 Task: For heading Arial with bold.  font size for heading22,  'Change the font style of data to'Arial Narrow.  and font size to 14,  Change the alignment of both headline & data to Align middle.  In the sheet  DebtManagement logbookbook
Action: Mouse moved to (811, 105)
Screenshot: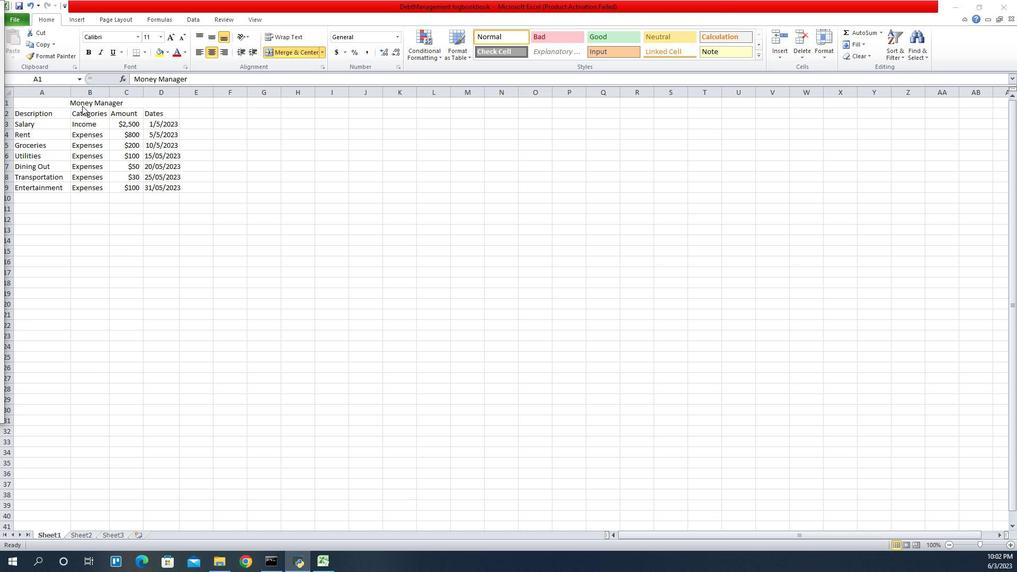 
Action: Mouse pressed left at (811, 105)
Screenshot: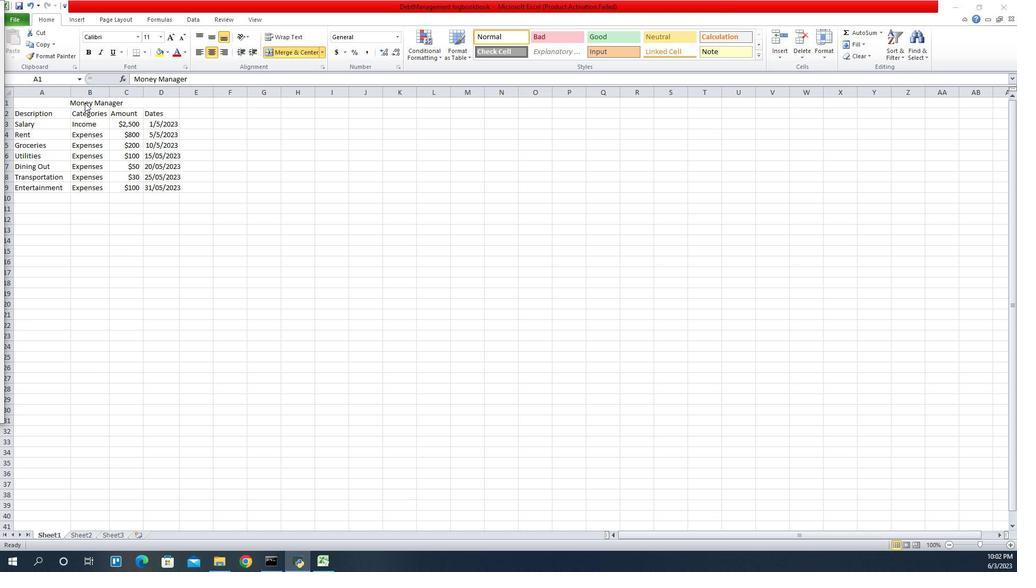
Action: Mouse moved to (861, 40)
Screenshot: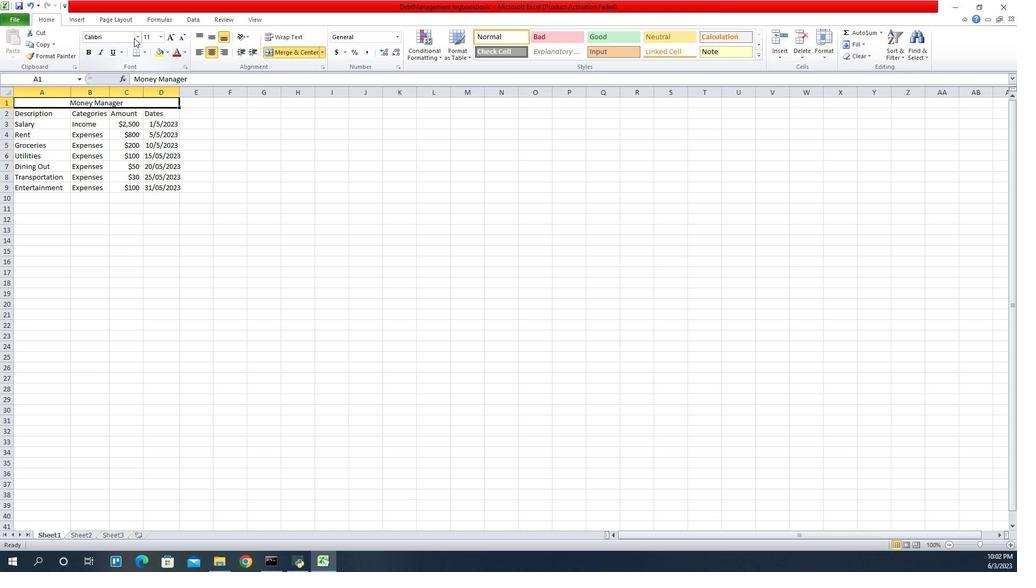 
Action: Mouse pressed left at (861, 40)
Screenshot: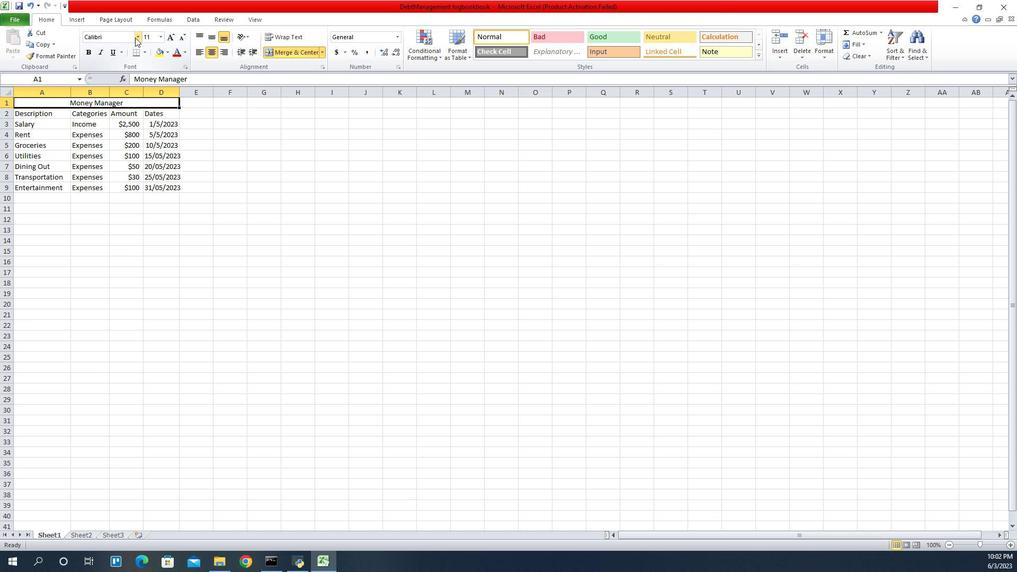 
Action: Mouse moved to (841, 121)
Screenshot: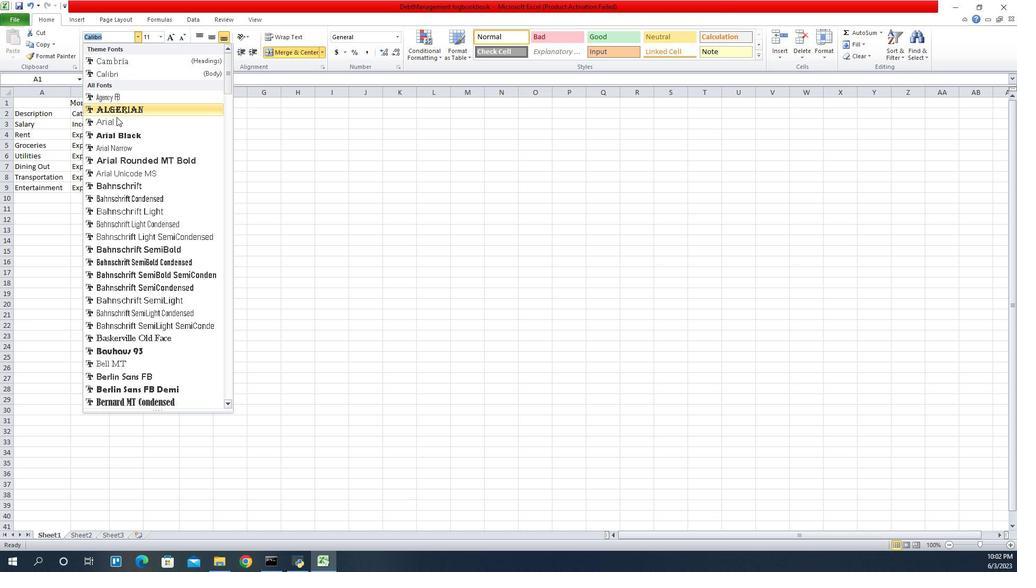 
Action: Mouse pressed left at (841, 121)
Screenshot: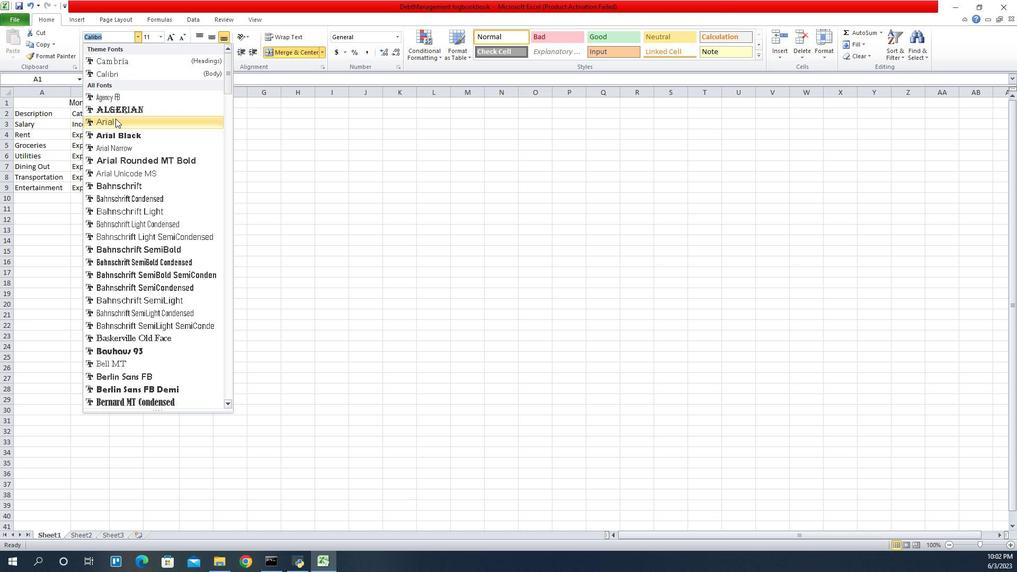 
Action: Mouse moved to (816, 57)
Screenshot: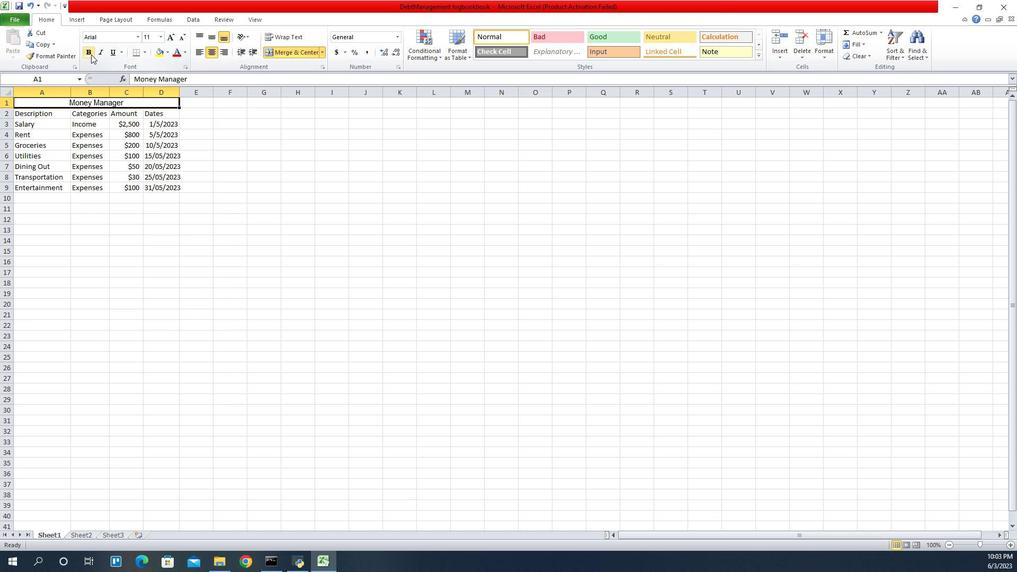 
Action: Mouse pressed left at (816, 57)
Screenshot: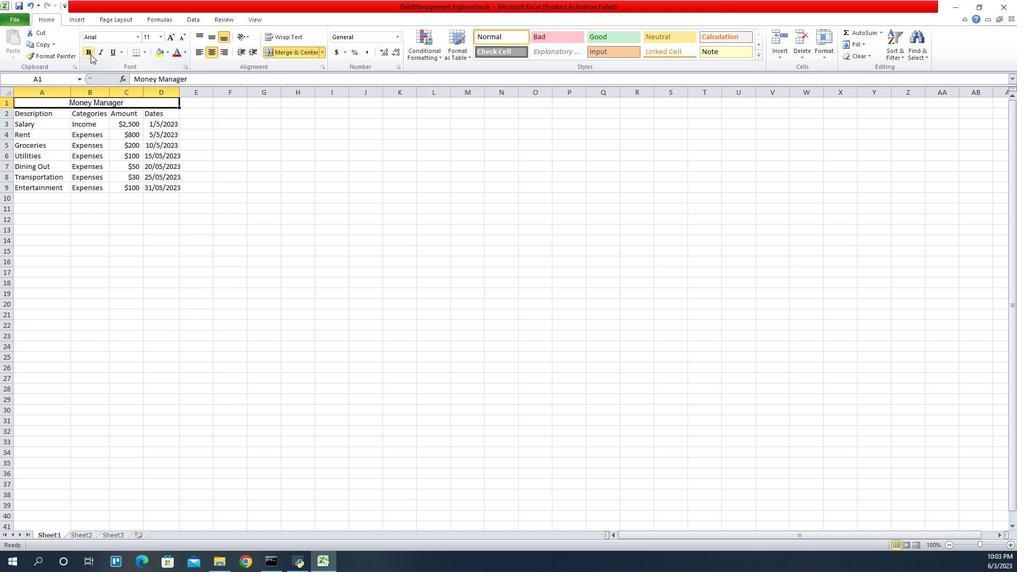 
Action: Mouse moved to (889, 39)
Screenshot: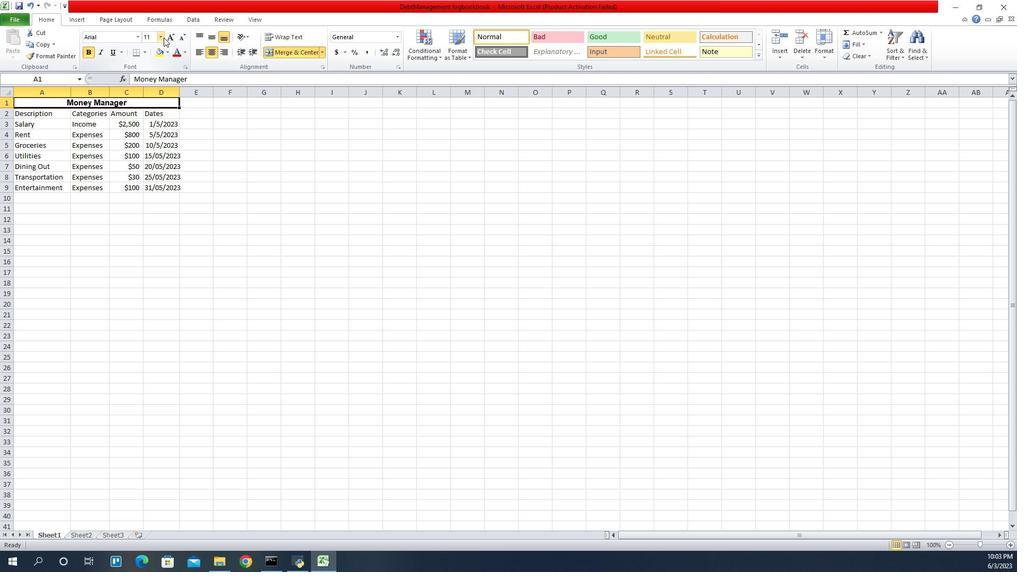 
Action: Mouse pressed left at (889, 39)
Screenshot: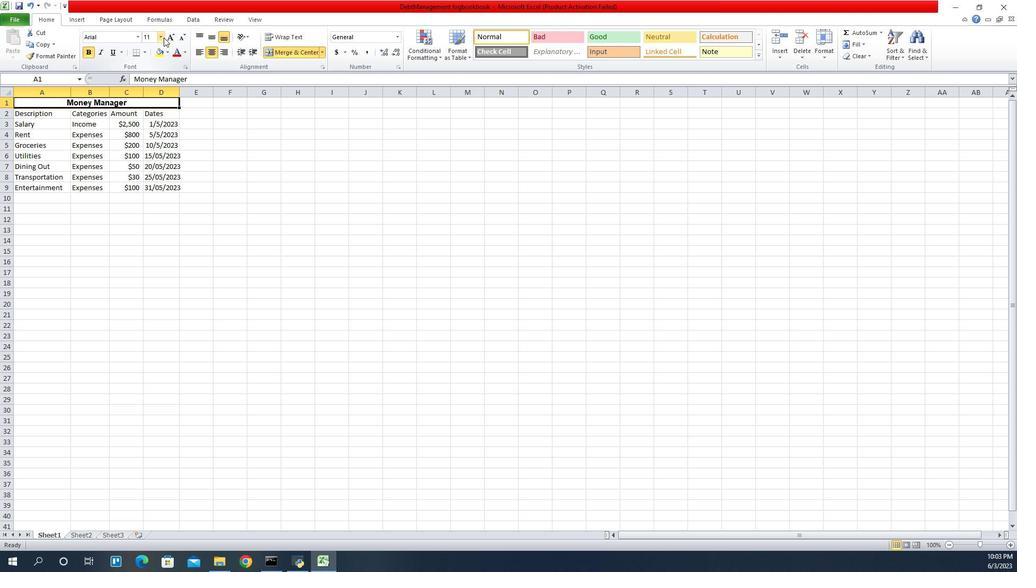 
Action: Mouse moved to (873, 129)
Screenshot: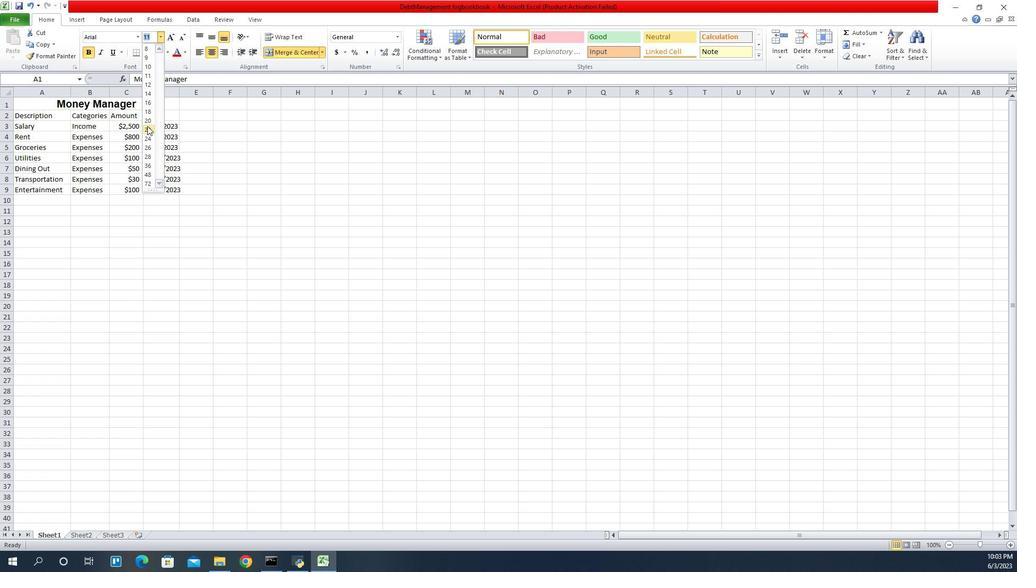 
Action: Mouse pressed left at (873, 129)
Screenshot: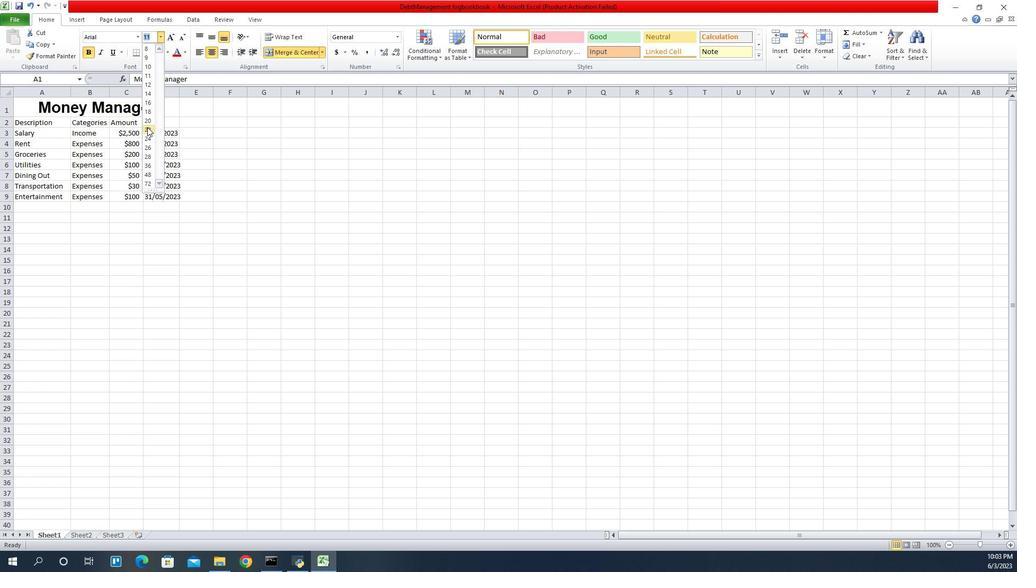 
Action: Mouse moved to (754, 125)
Screenshot: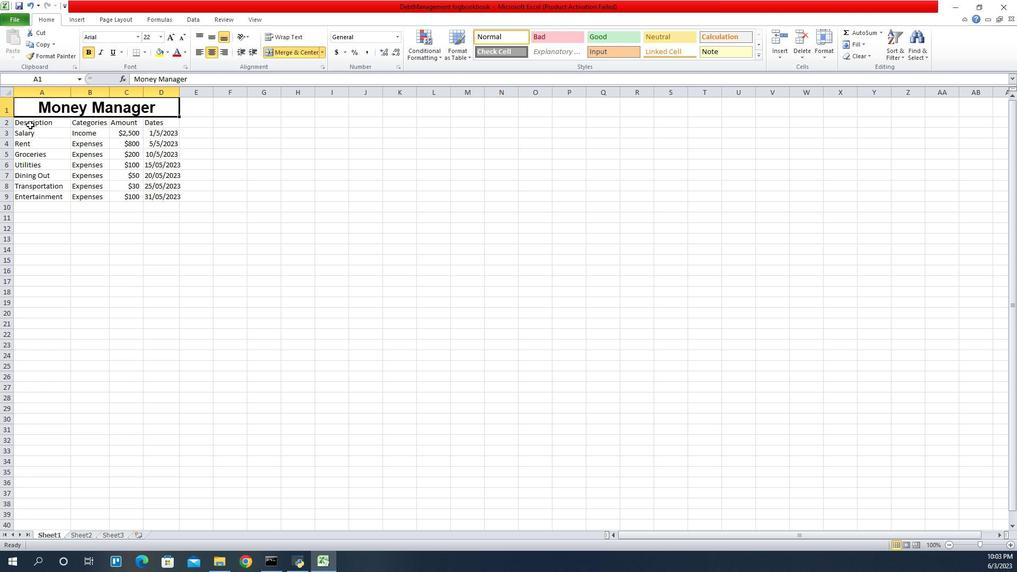 
Action: Mouse pressed left at (754, 125)
Screenshot: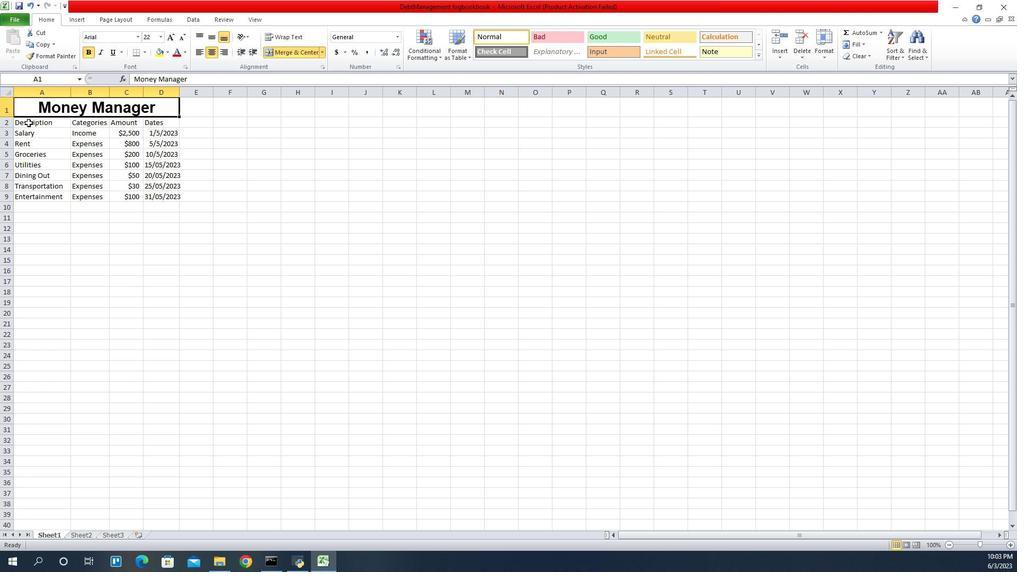
Action: Mouse moved to (893, 196)
Screenshot: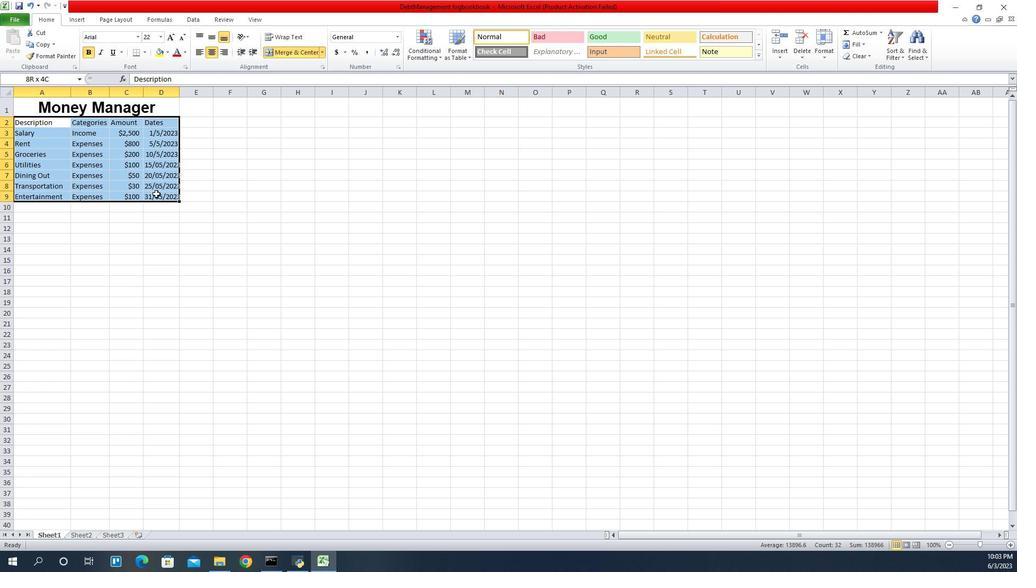 
Action: Mouse pressed left at (893, 196)
Screenshot: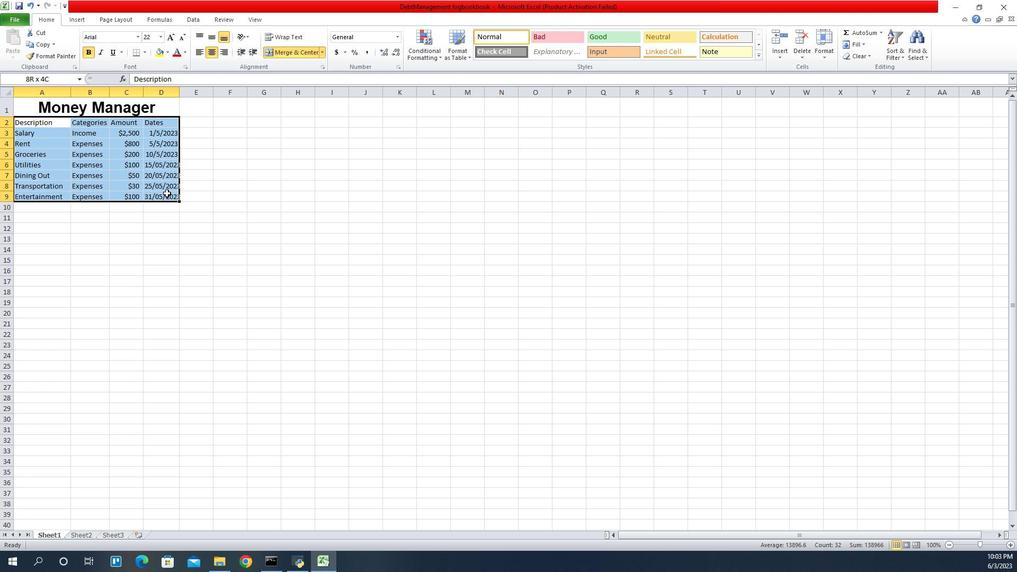 
Action: Mouse moved to (864, 39)
Screenshot: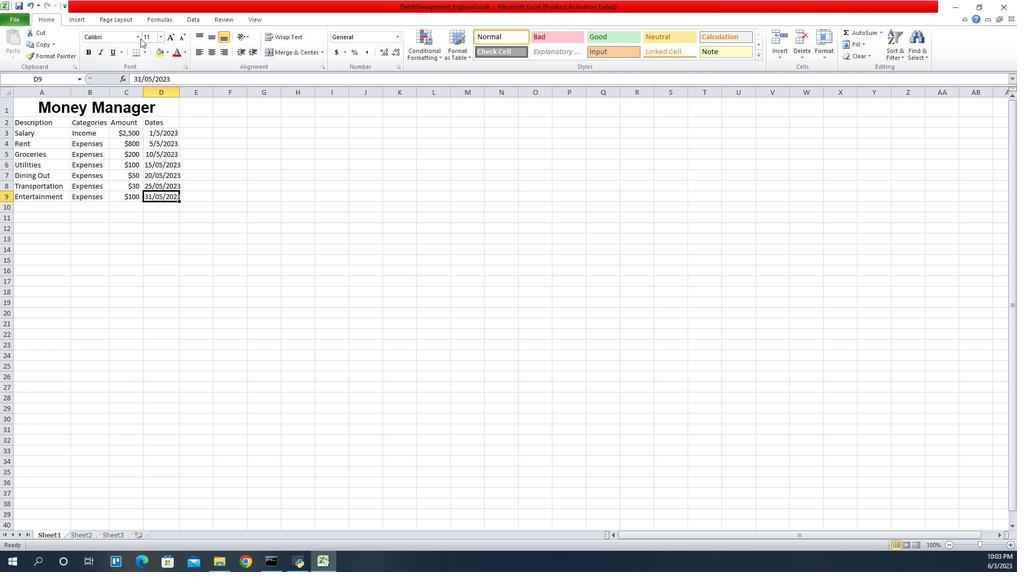
Action: Mouse pressed left at (864, 39)
Screenshot: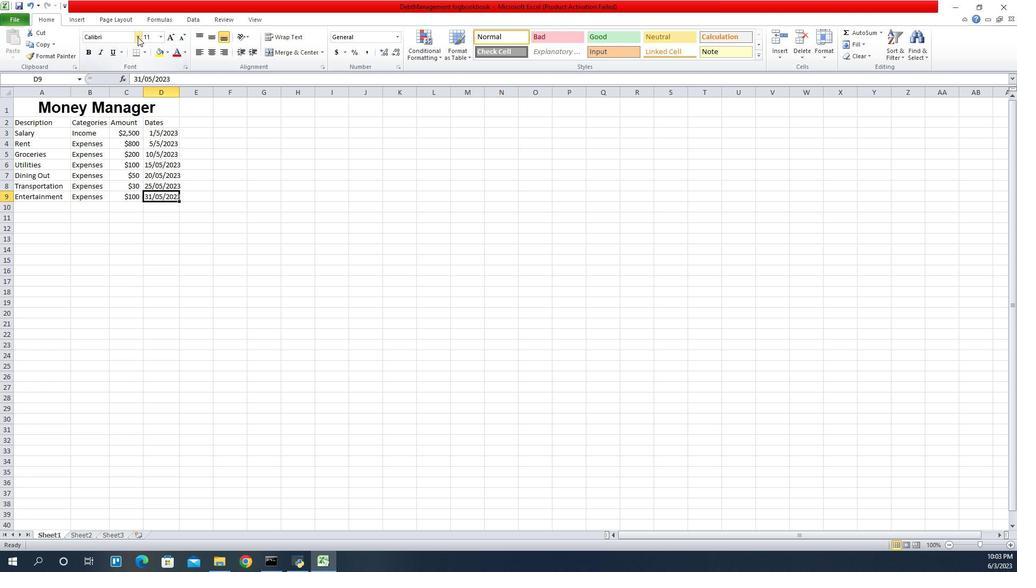 
Action: Mouse moved to (849, 149)
Screenshot: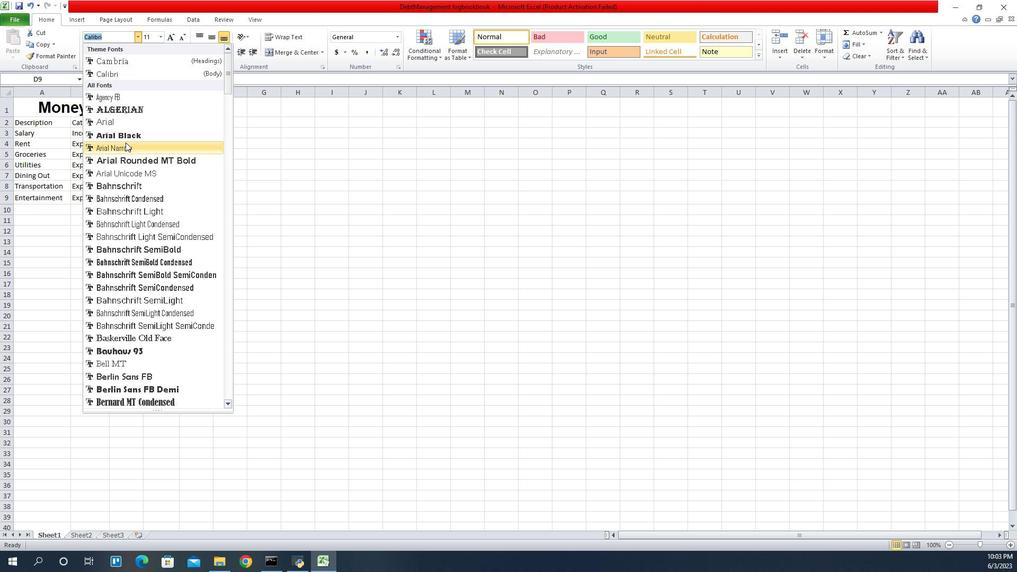 
Action: Mouse pressed left at (849, 149)
Screenshot: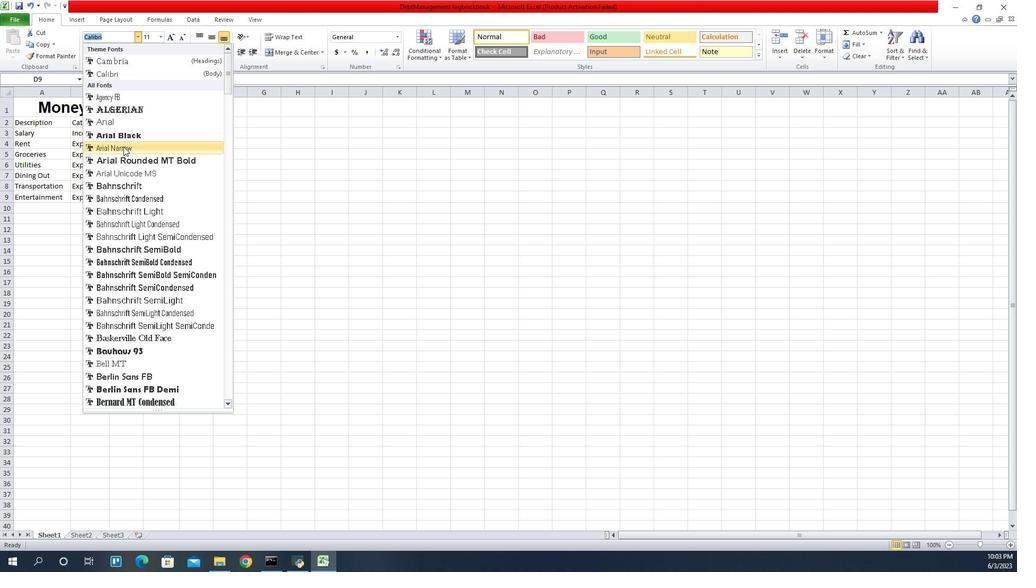 
Action: Mouse moved to (750, 130)
Screenshot: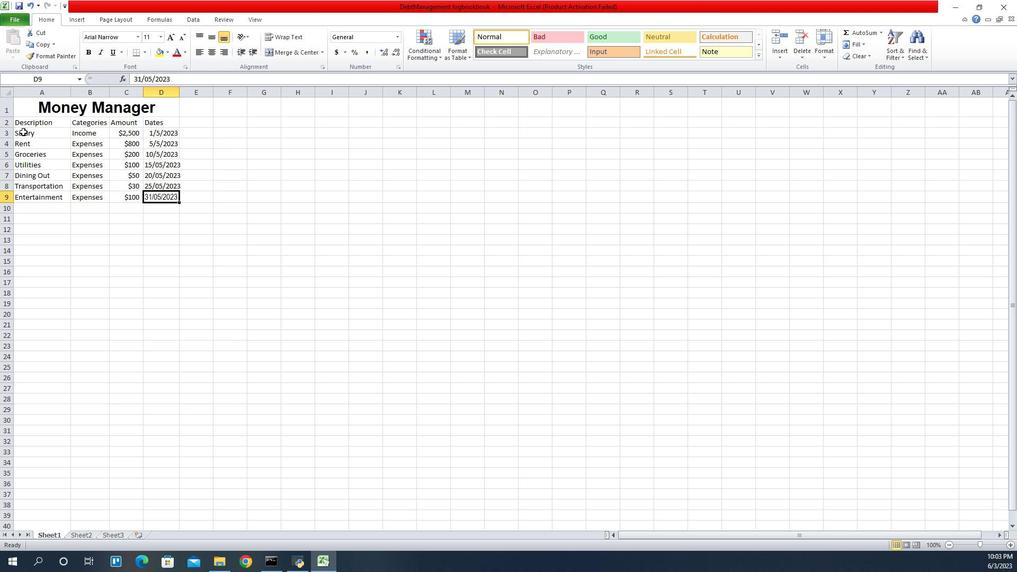 
Action: Mouse pressed left at (750, 130)
Screenshot: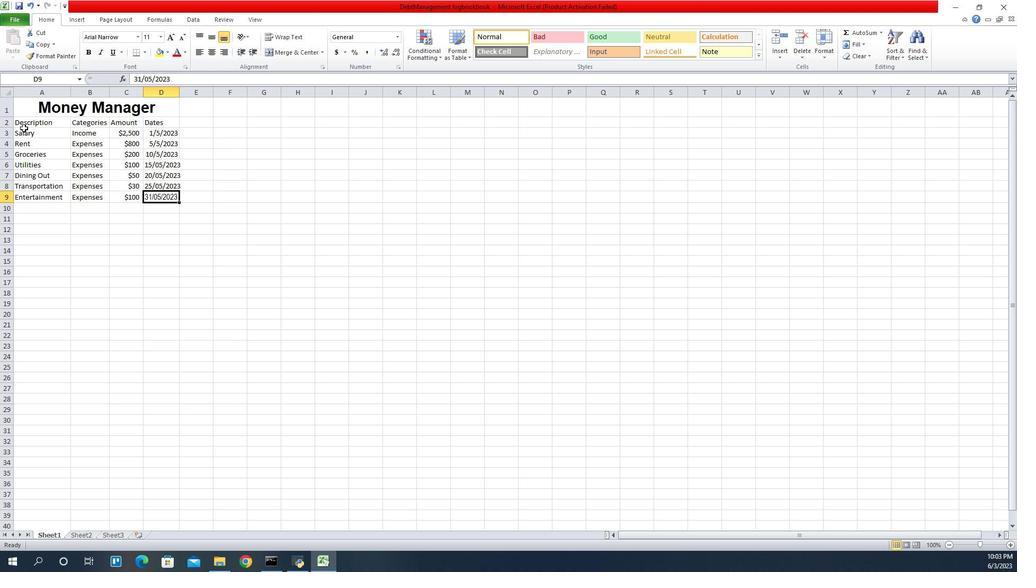 
Action: Mouse moved to (752, 123)
Screenshot: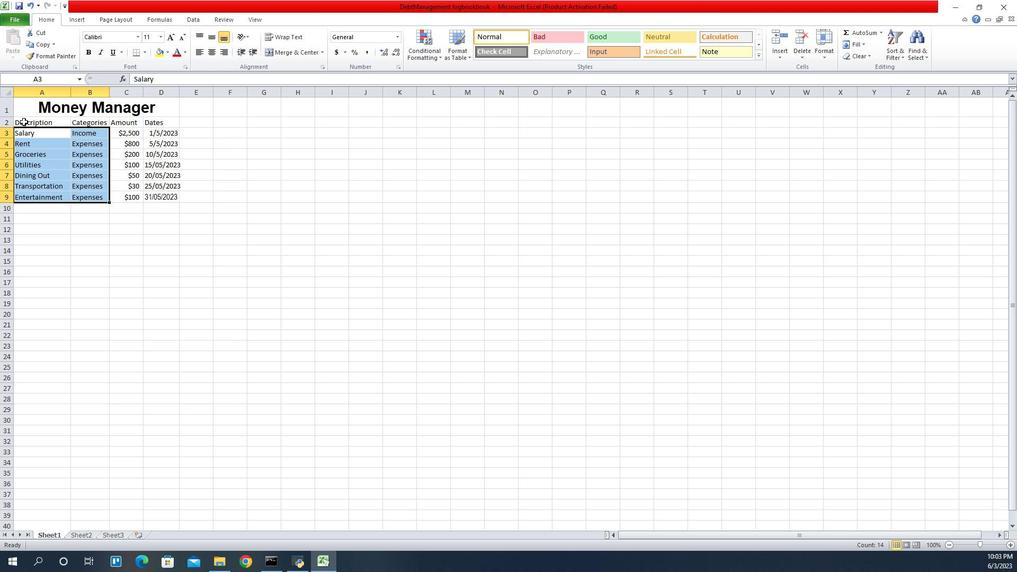 
Action: Mouse pressed left at (752, 123)
Screenshot: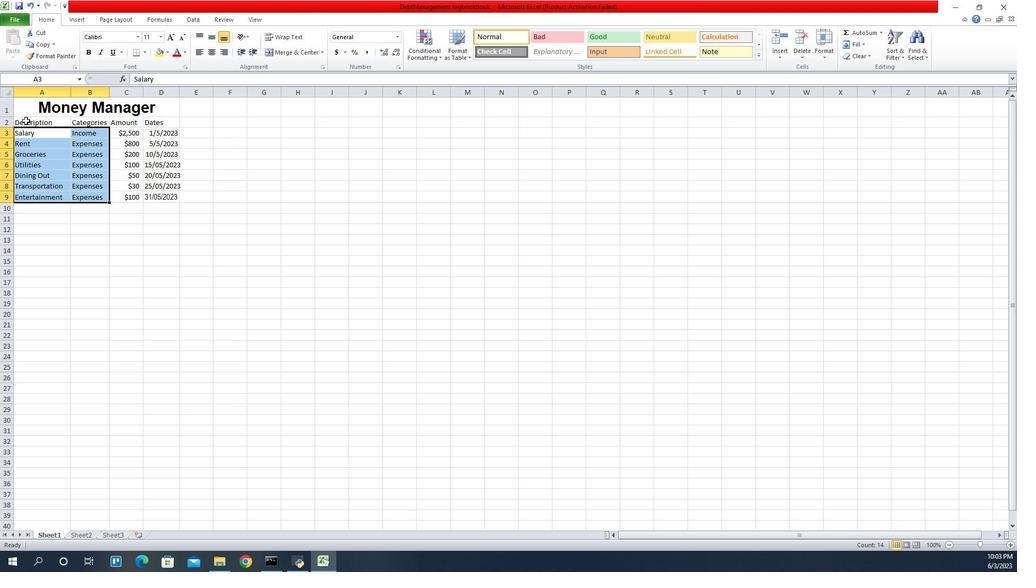 
Action: Mouse moved to (864, 43)
Screenshot: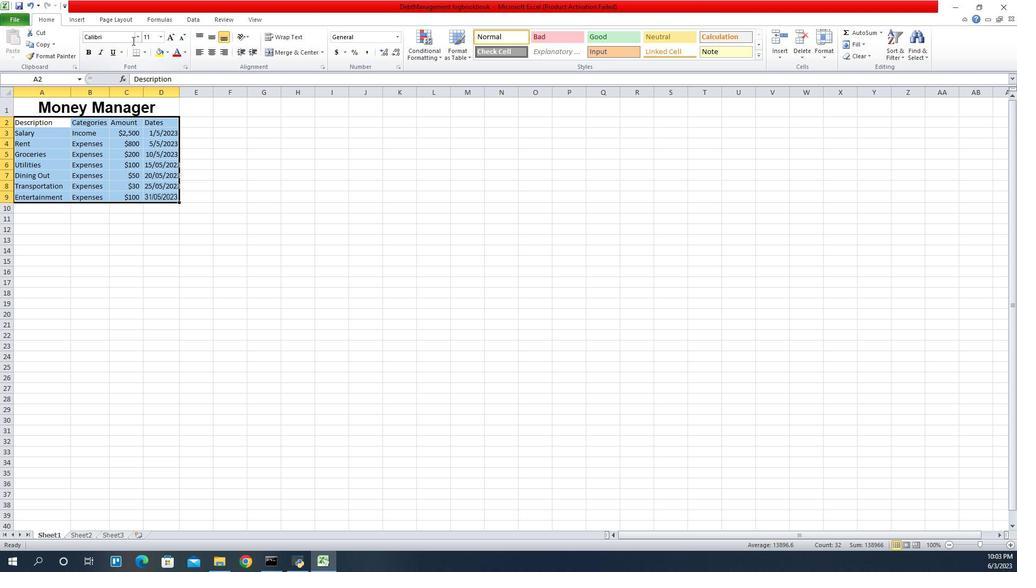 
Action: Mouse pressed left at (864, 43)
Screenshot: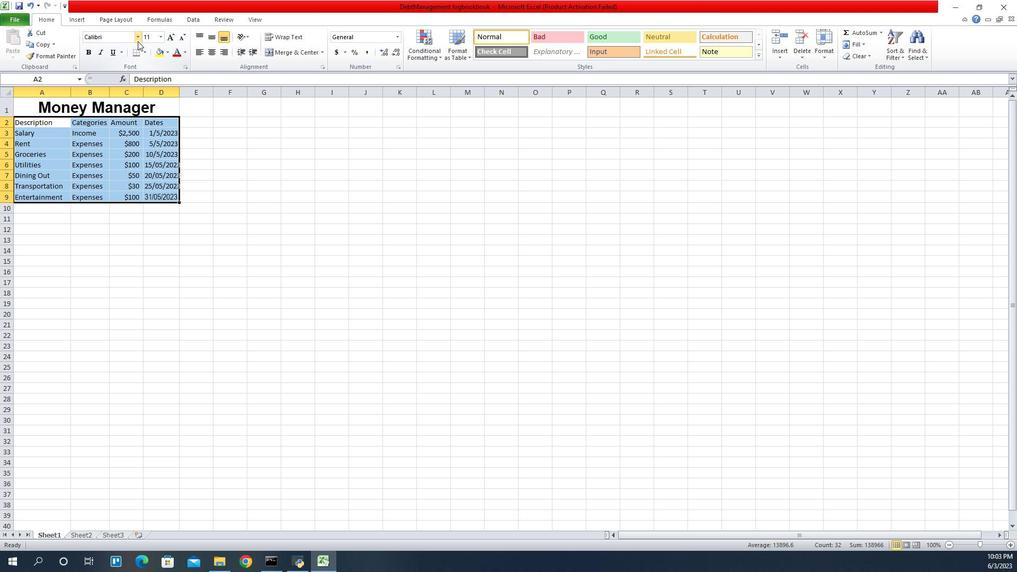 
Action: Mouse moved to (843, 146)
Screenshot: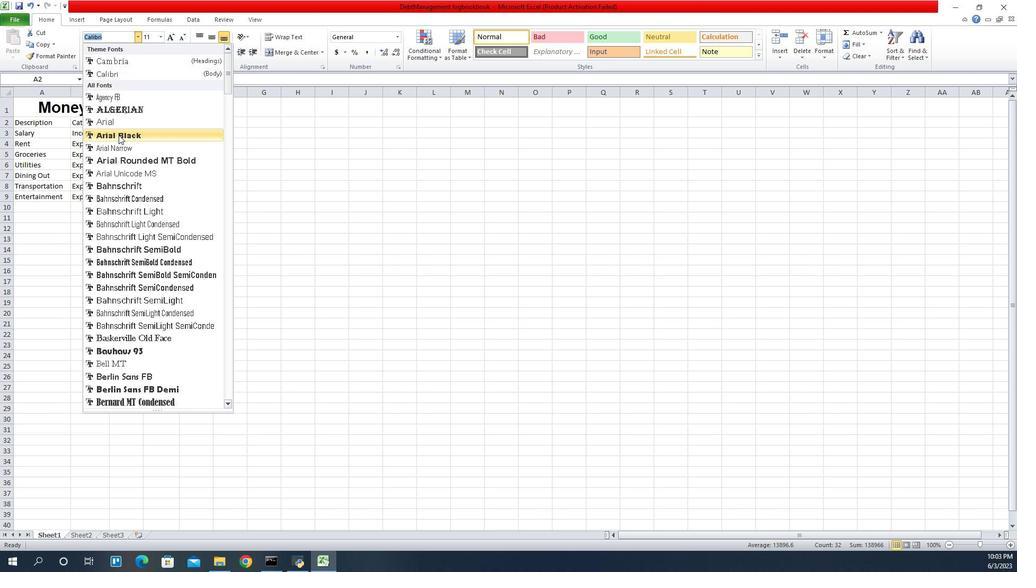
Action: Mouse pressed left at (843, 146)
Screenshot: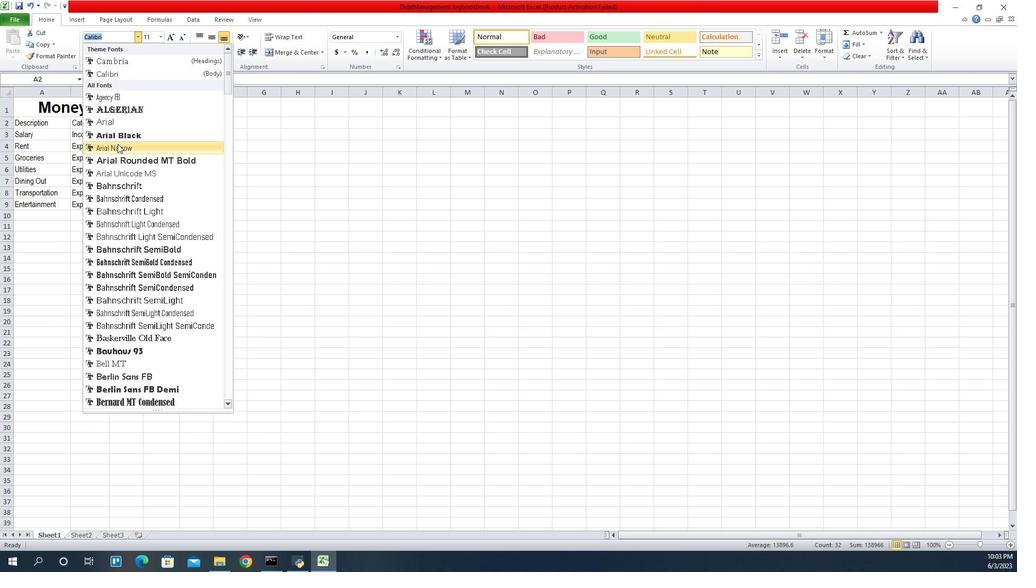 
Action: Mouse moved to (885, 38)
Screenshot: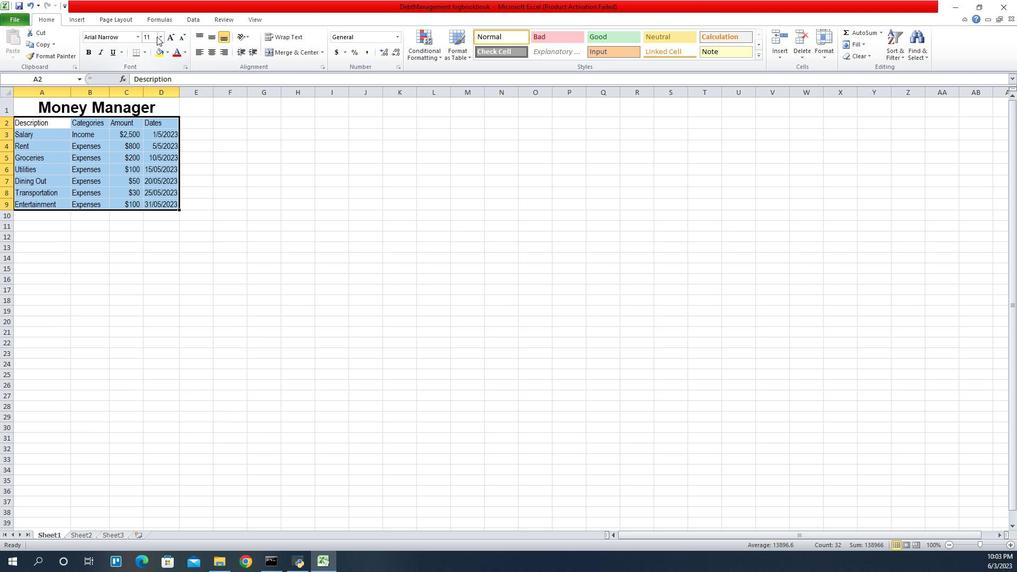 
Action: Mouse pressed left at (885, 38)
Screenshot: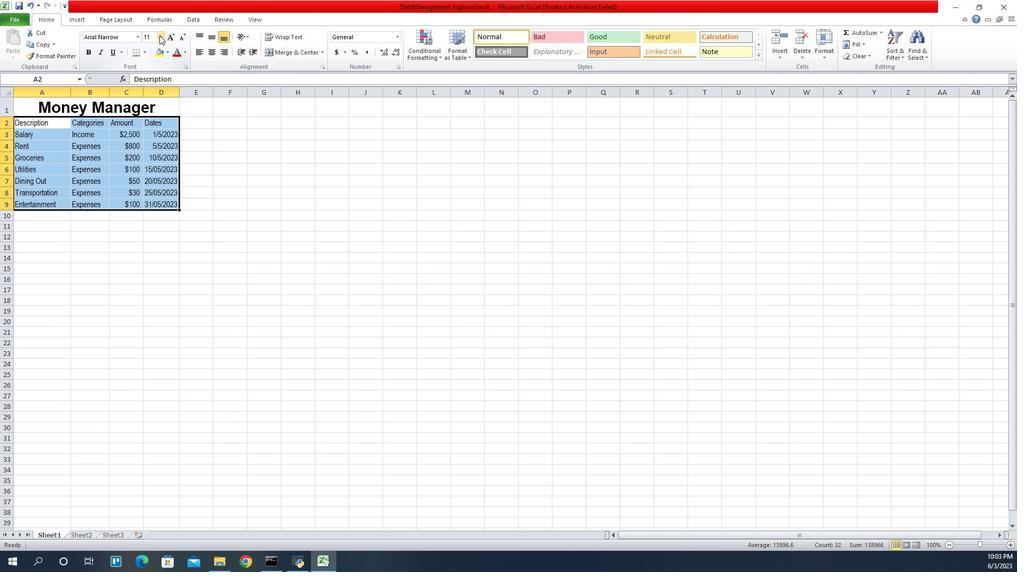 
Action: Mouse moved to (874, 94)
Screenshot: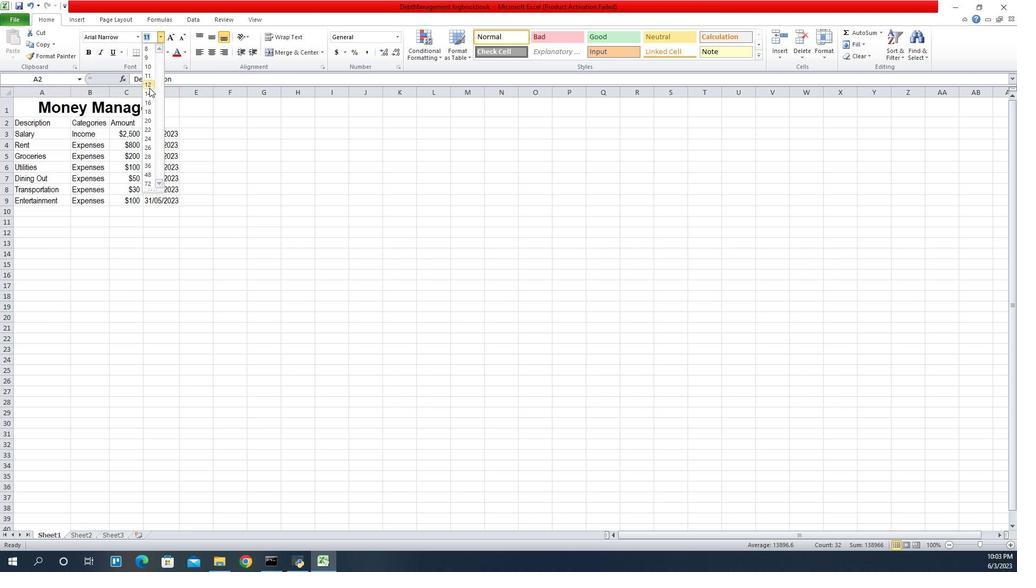 
Action: Mouse pressed left at (874, 94)
Screenshot: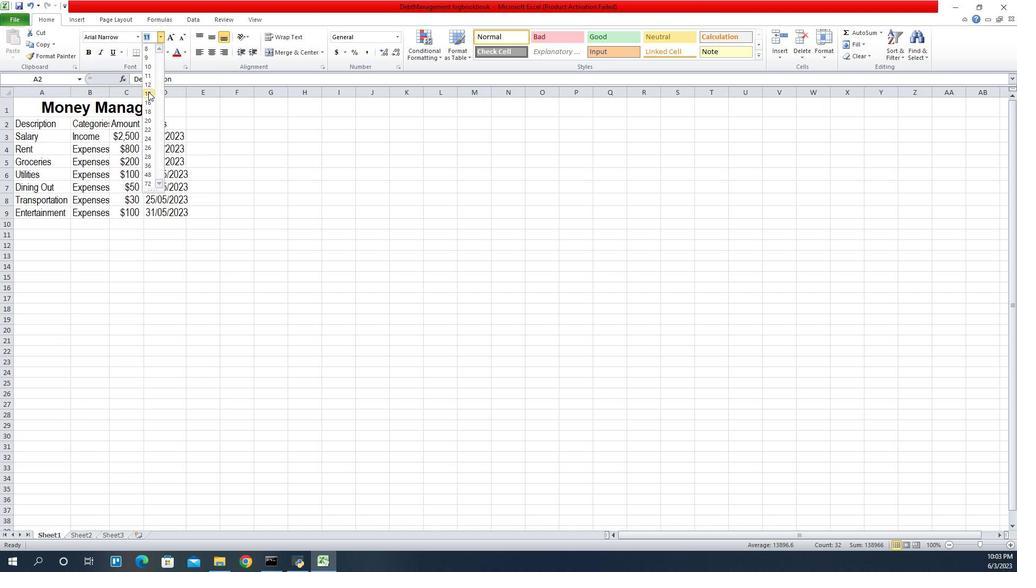 
Action: Mouse moved to (802, 102)
Screenshot: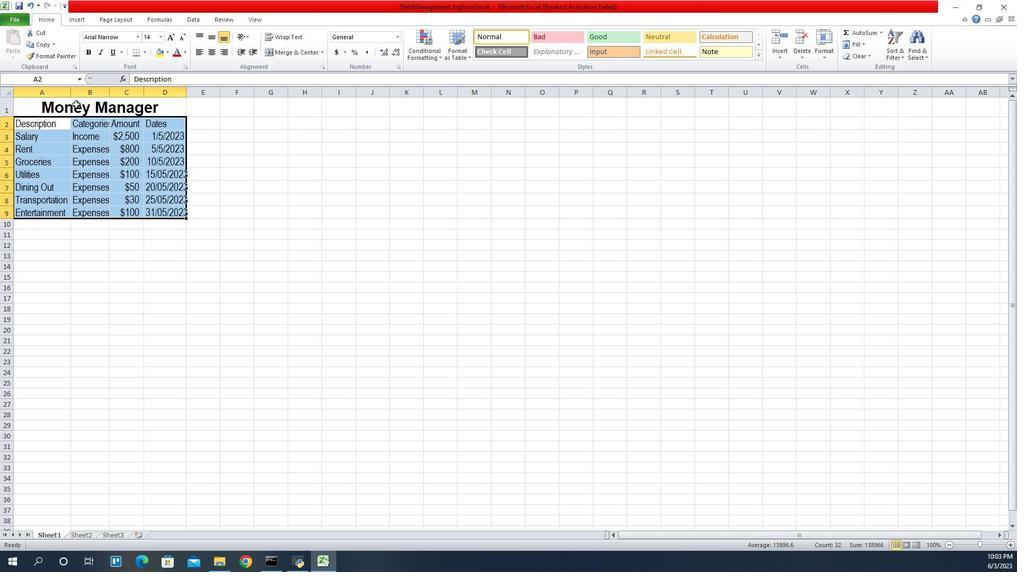 
Action: Mouse pressed left at (802, 102)
Screenshot: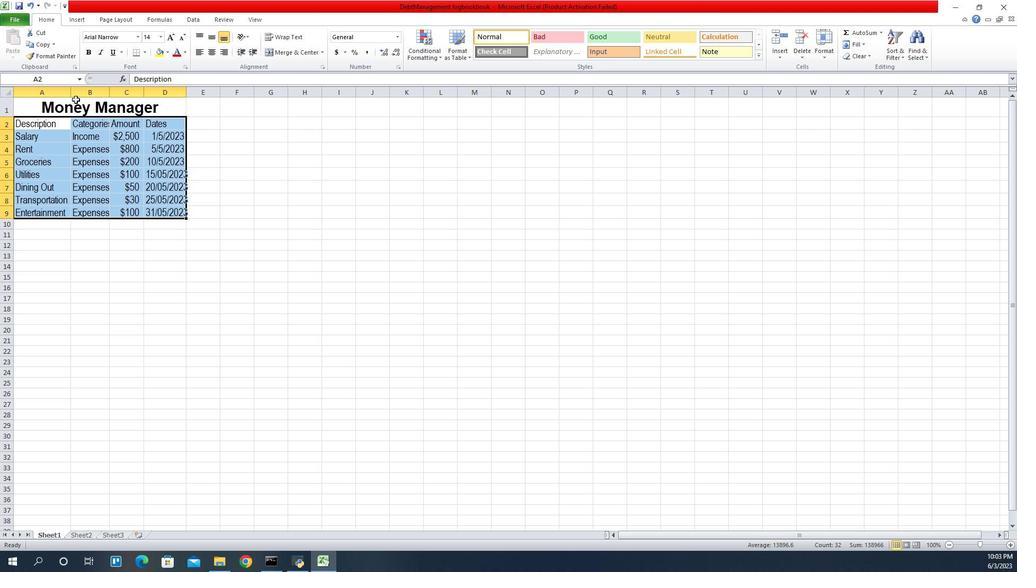 
Action: Mouse moved to (940, 32)
Screenshot: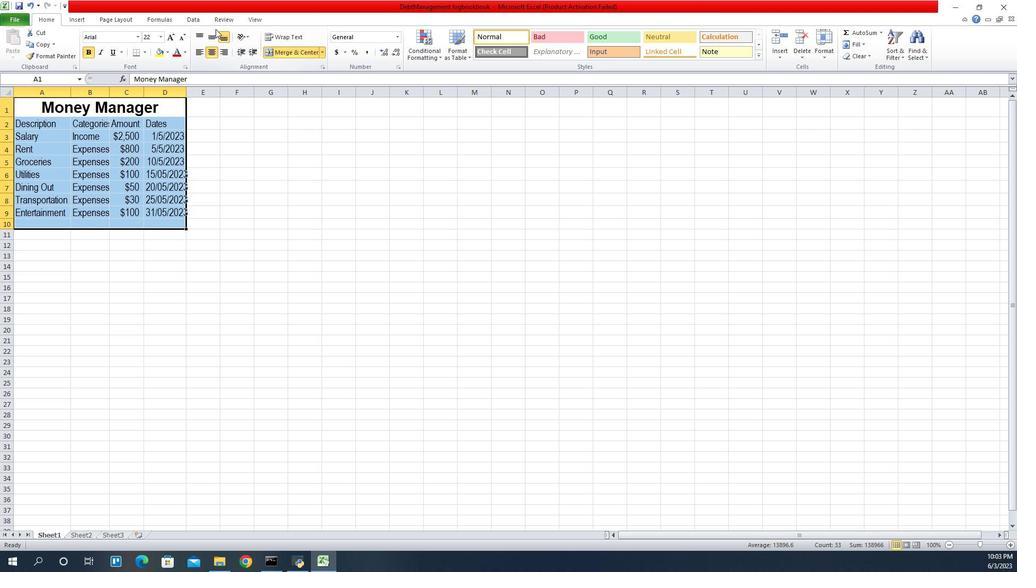
Action: Mouse pressed left at (940, 32)
Screenshot: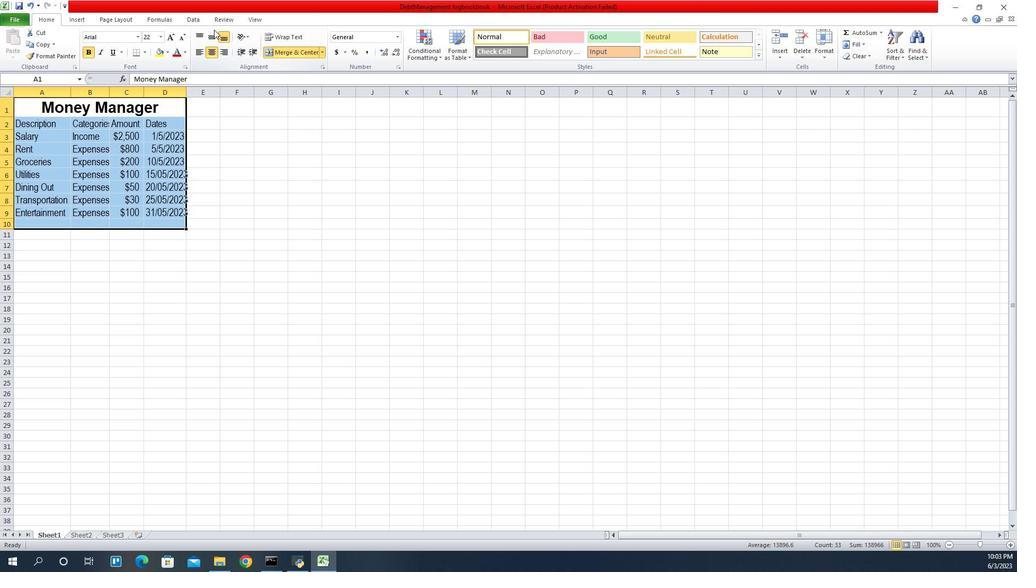 
Action: Mouse moved to (938, 37)
Screenshot: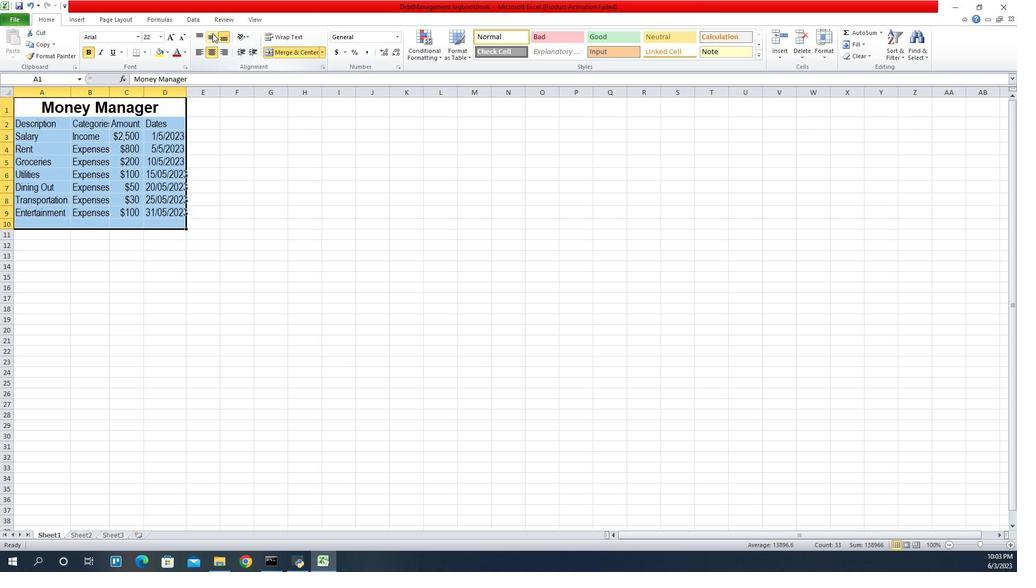 
Action: Mouse pressed left at (938, 37)
Screenshot: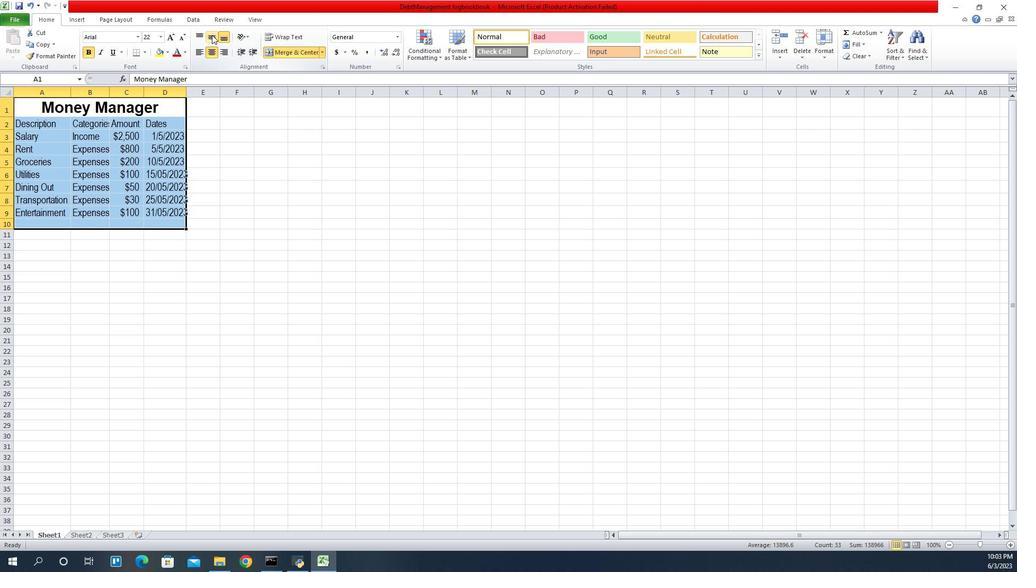 
